 Task: Toggle the option "Enable Time-Stretching audio".
Action: Mouse moved to (112, 14)
Screenshot: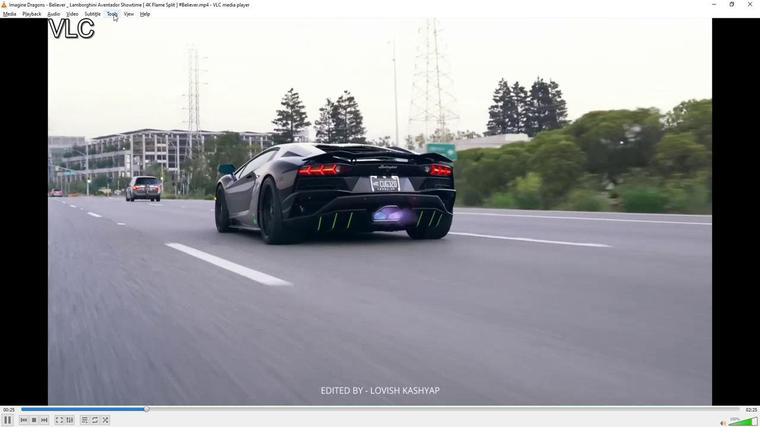 
Action: Mouse pressed left at (112, 14)
Screenshot: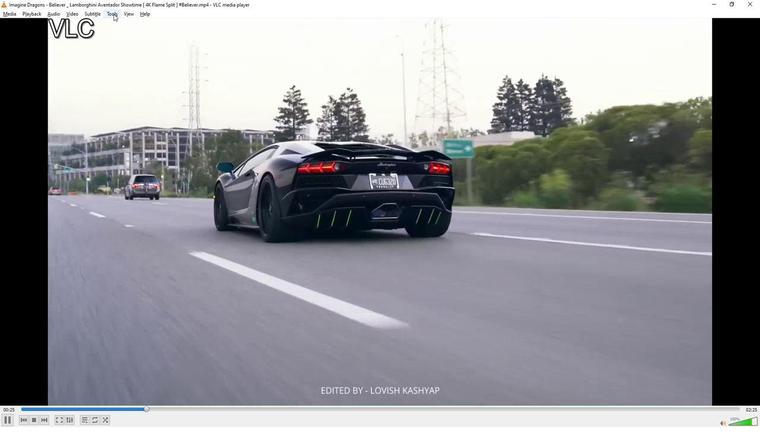 
Action: Mouse moved to (128, 111)
Screenshot: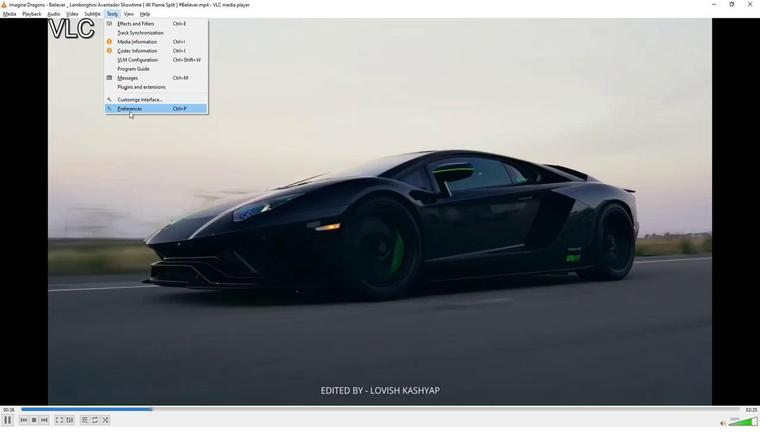
Action: Mouse pressed left at (128, 111)
Screenshot: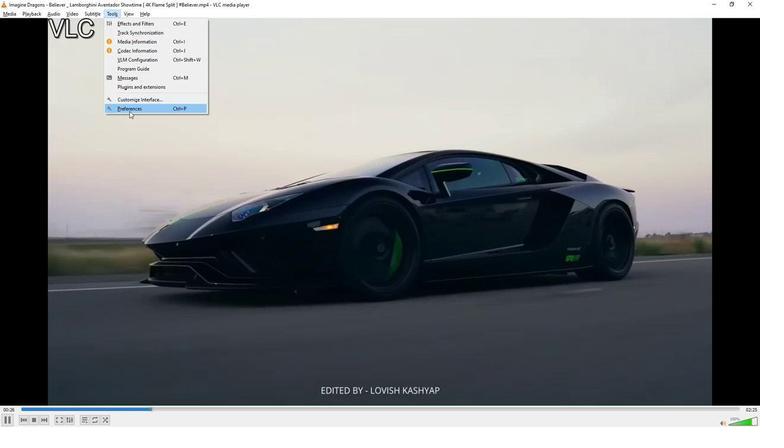 
Action: Mouse moved to (313, 82)
Screenshot: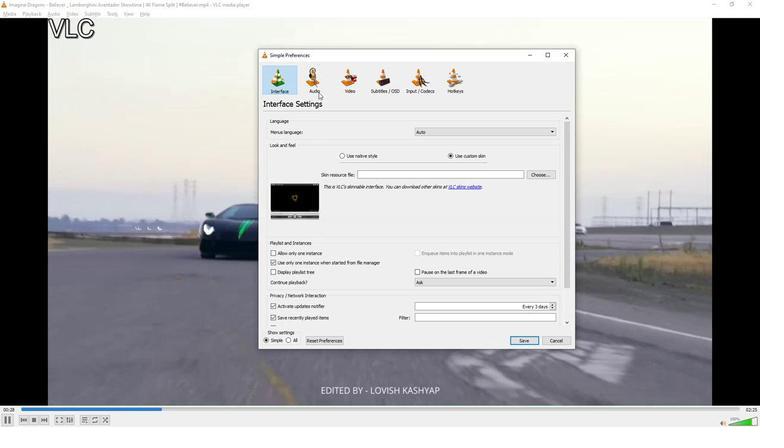 
Action: Mouse pressed left at (313, 82)
Screenshot: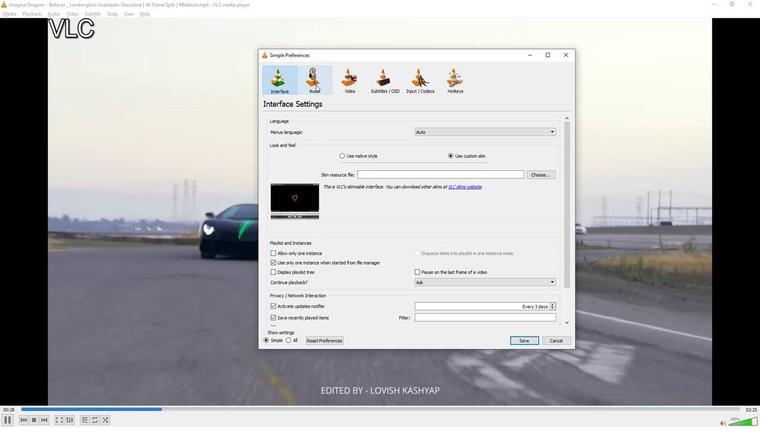 
Action: Mouse moved to (271, 206)
Screenshot: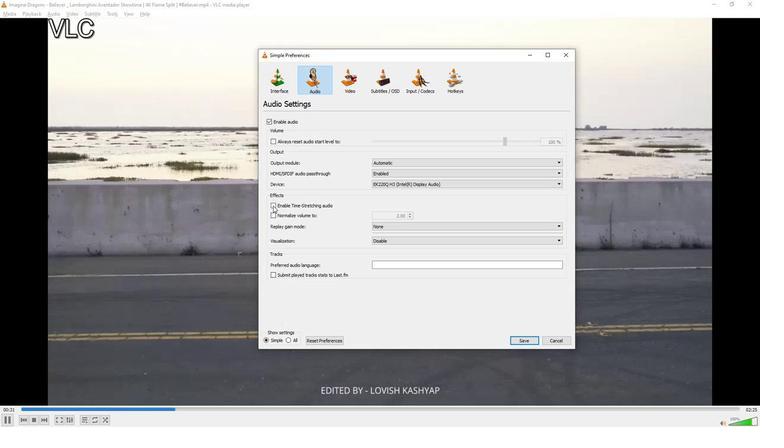 
Action: Mouse pressed left at (271, 206)
Screenshot: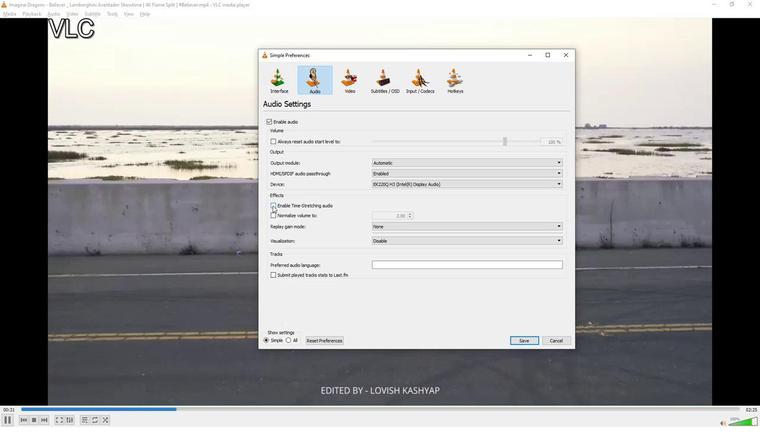 
Action: Mouse moved to (412, 313)
Screenshot: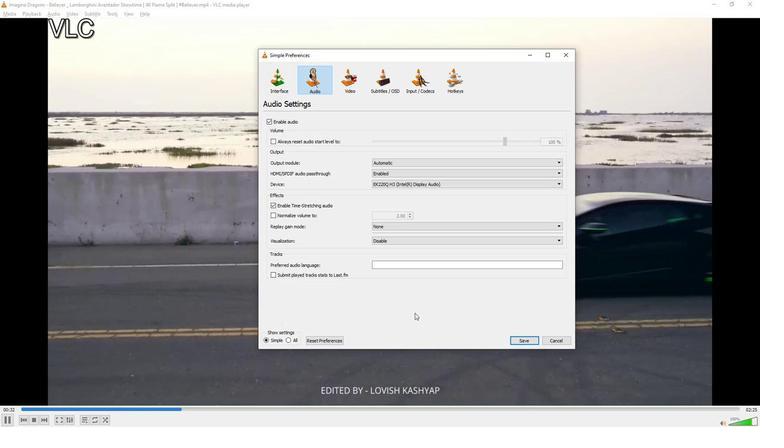 
